 Task: Get directions from Francis Marion National Forest, South Carolina, United States to Montgomery, Alabama, United States  and reverse  starting point and destination and check the flight options
Action: Mouse moved to (1125, 34)
Screenshot: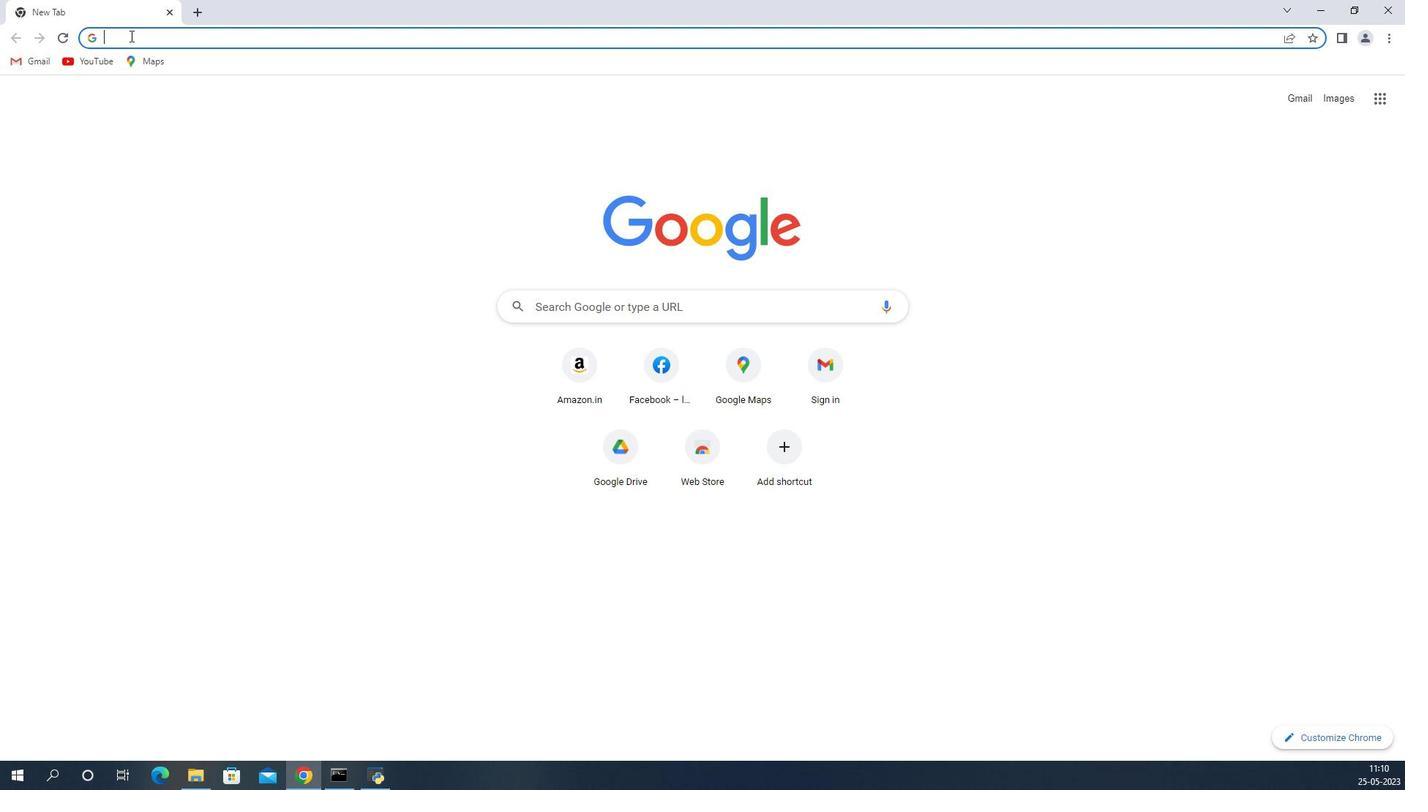 
Action: Mouse pressed left at (1125, 34)
Screenshot: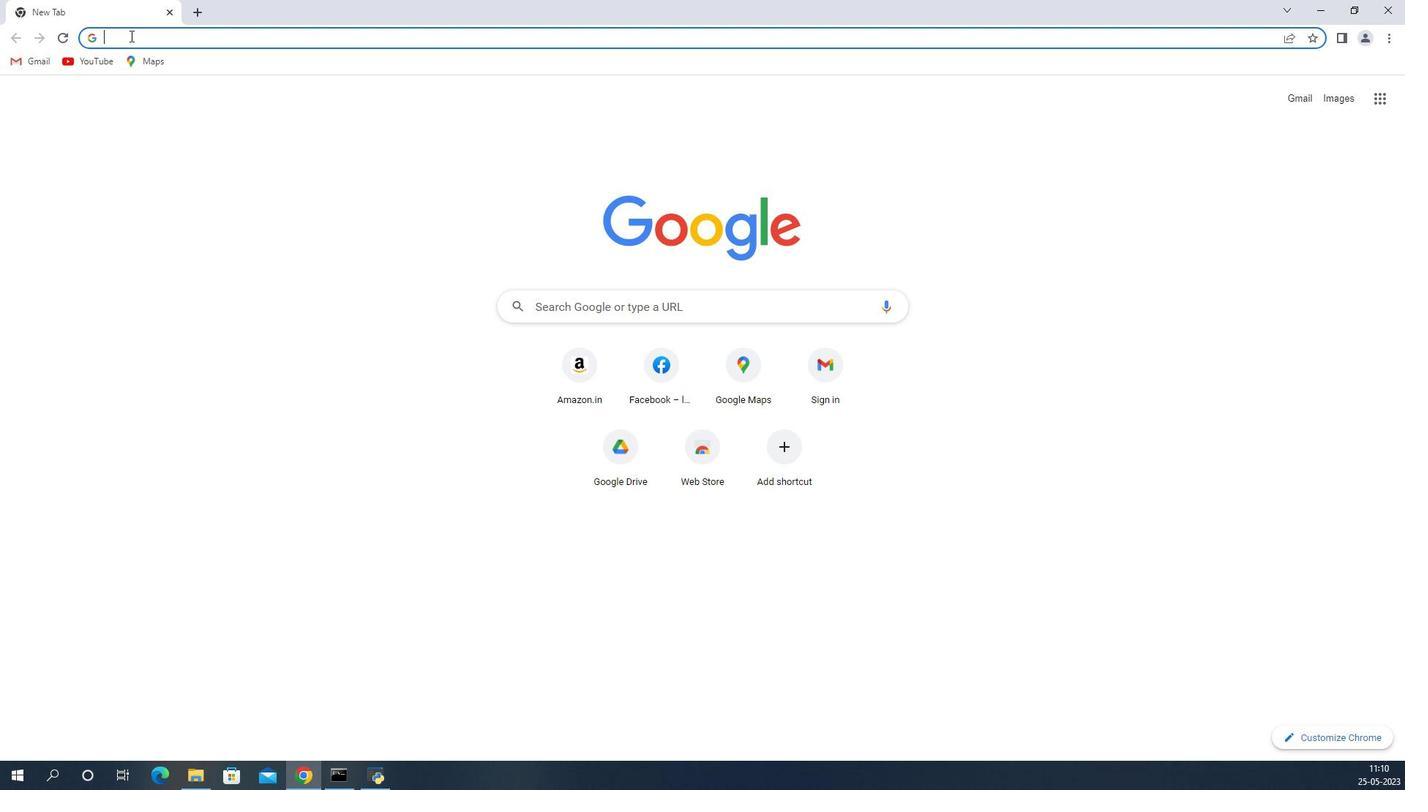 
Action: Mouse moved to (1126, 34)
Screenshot: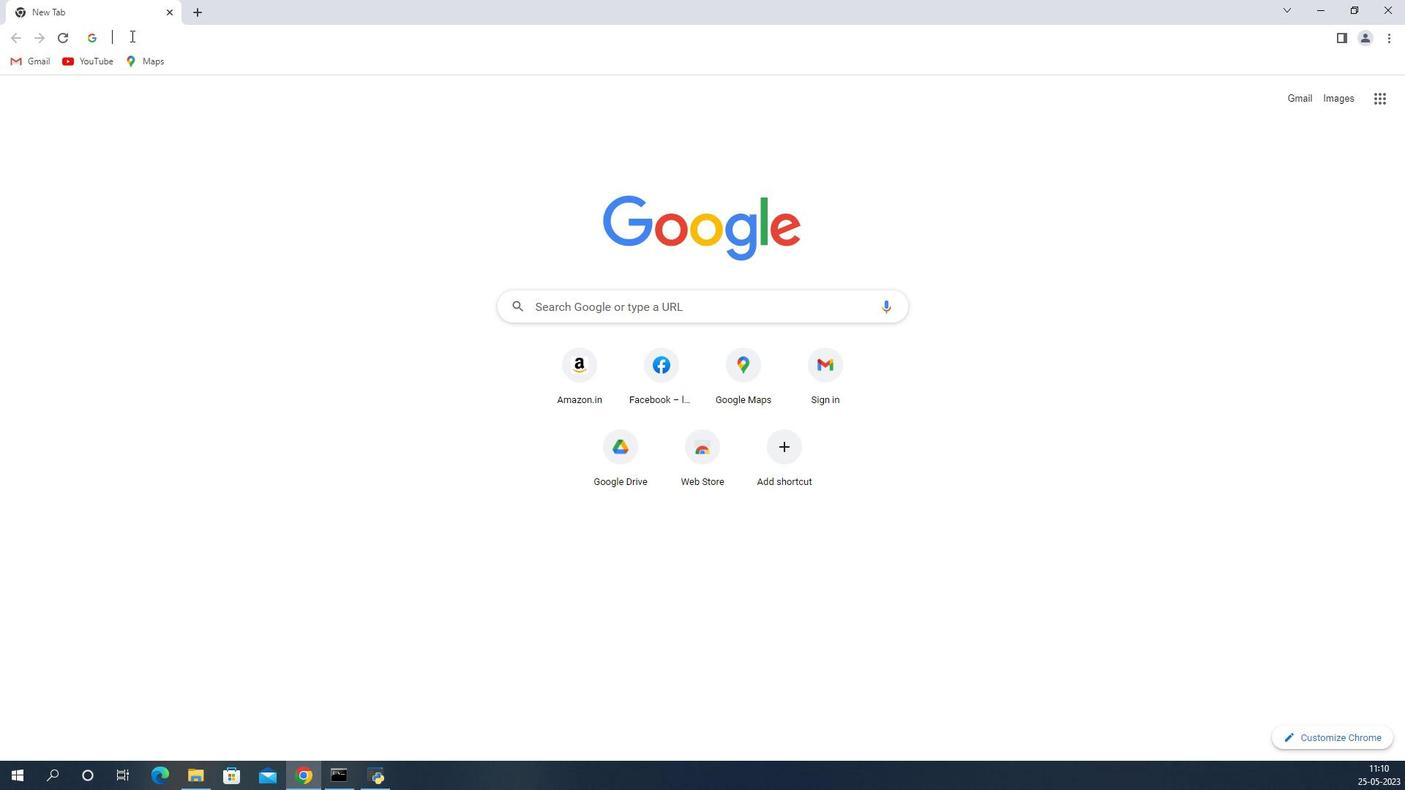 
Action: Key pressed <Key.shift>Google<Key.space><Key.shift>Maps<Key.enter>
Screenshot: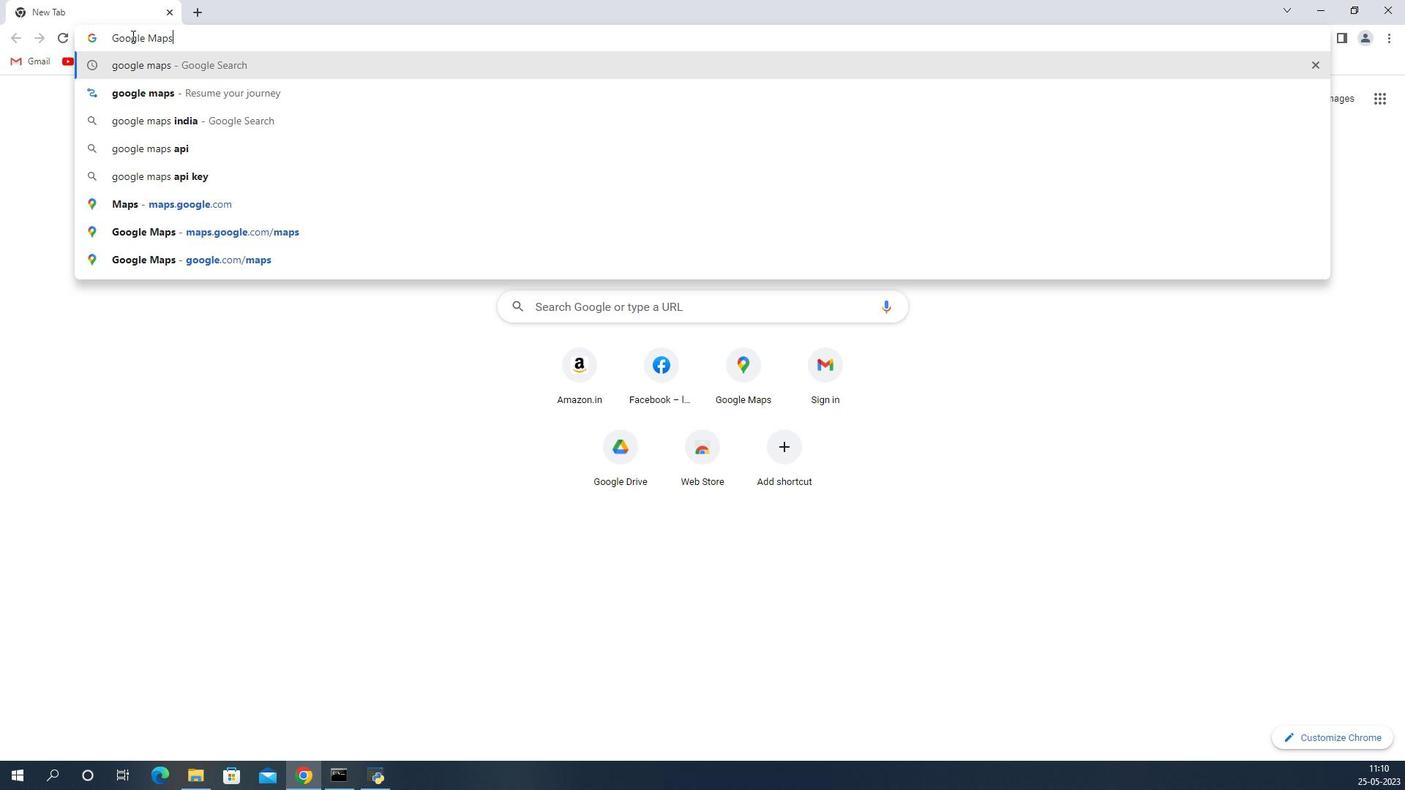 
Action: Mouse moved to (1214, 248)
Screenshot: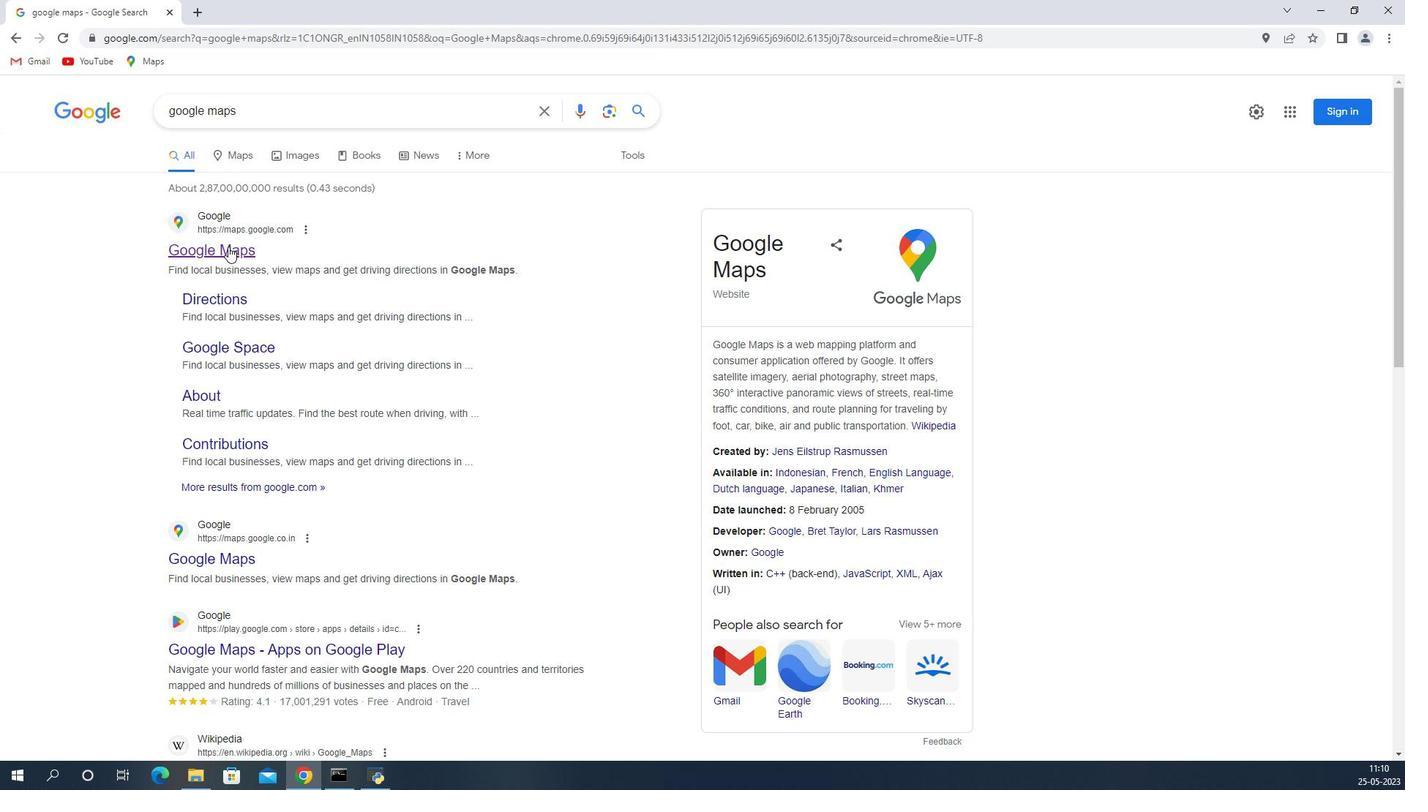 
Action: Mouse pressed left at (1214, 248)
Screenshot: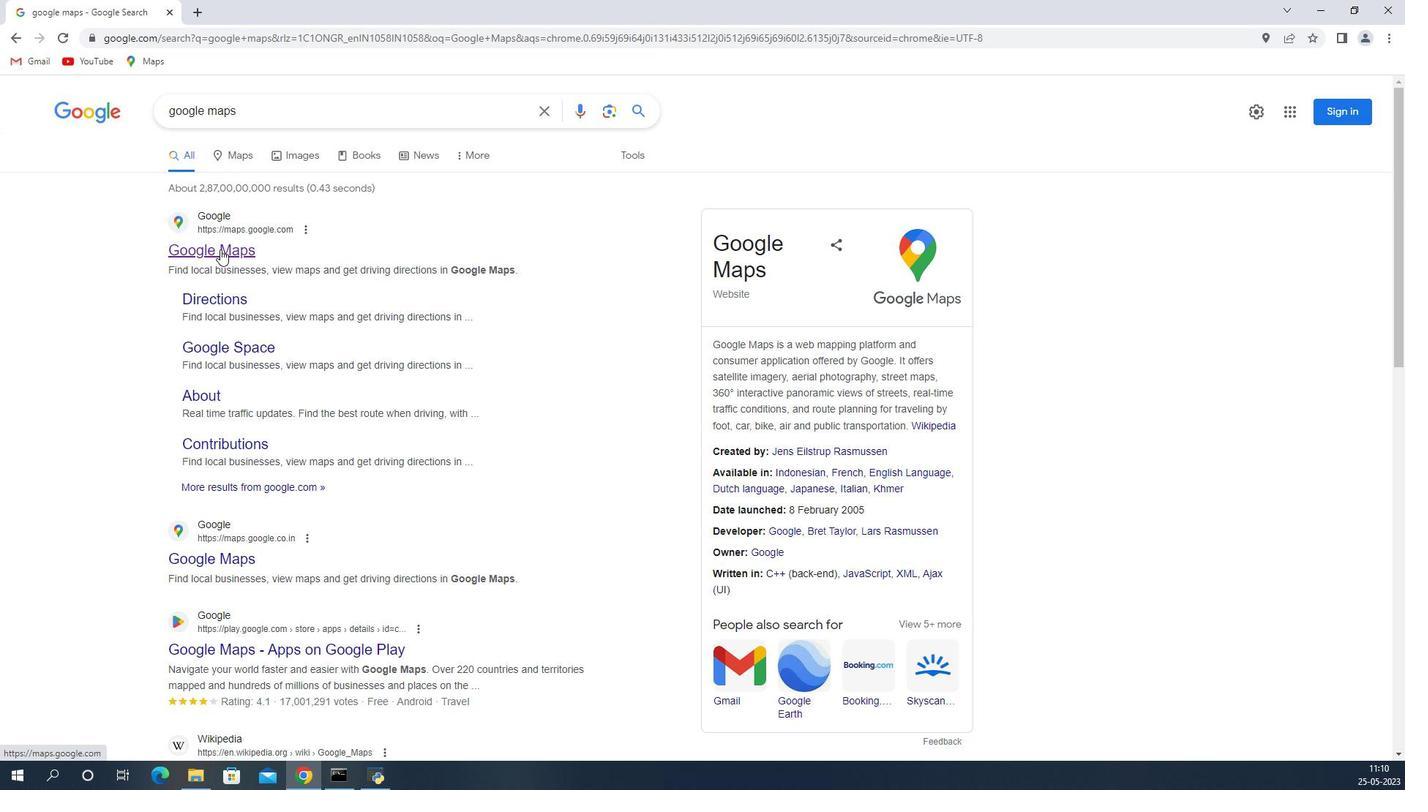 
Action: Mouse moved to (1128, 98)
Screenshot: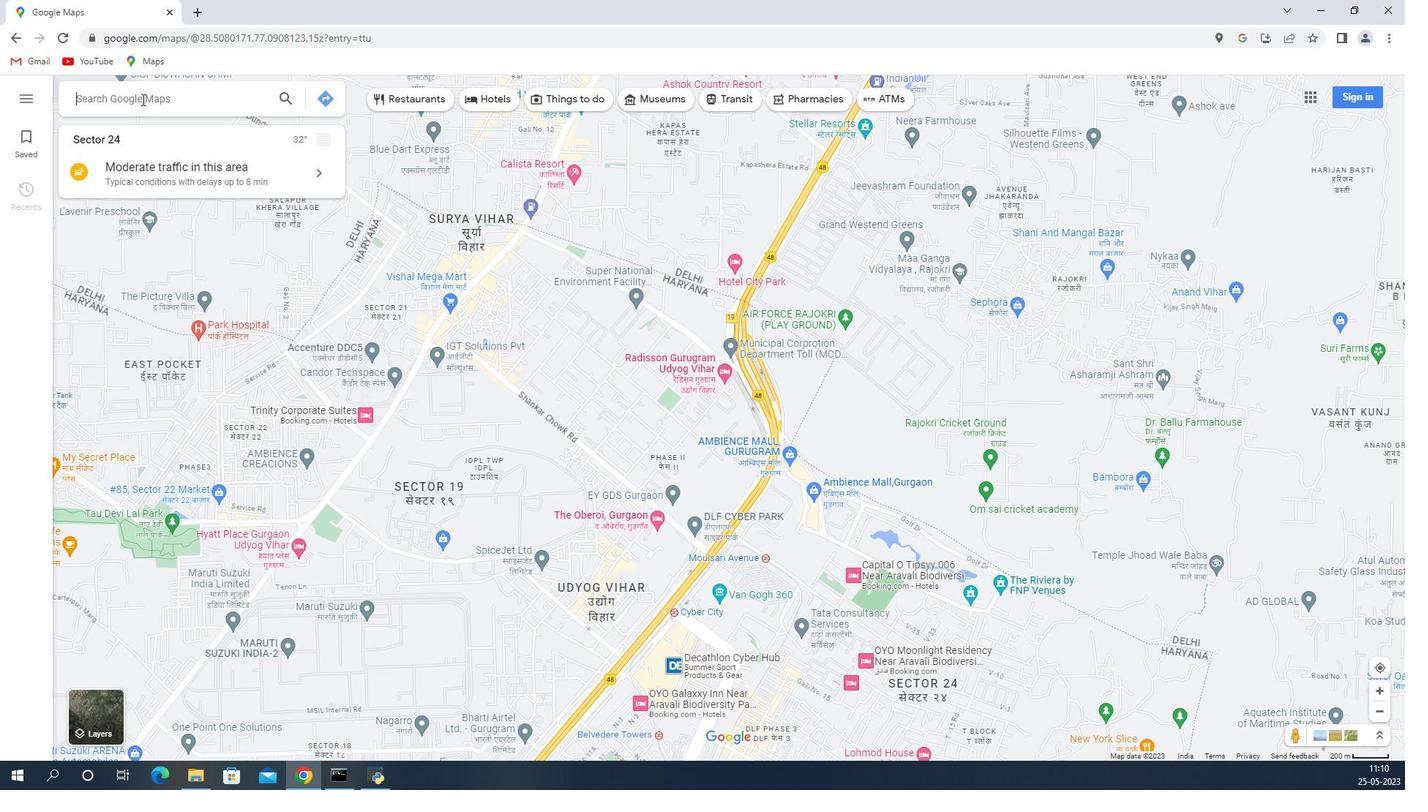
Action: Mouse pressed left at (1128, 98)
Screenshot: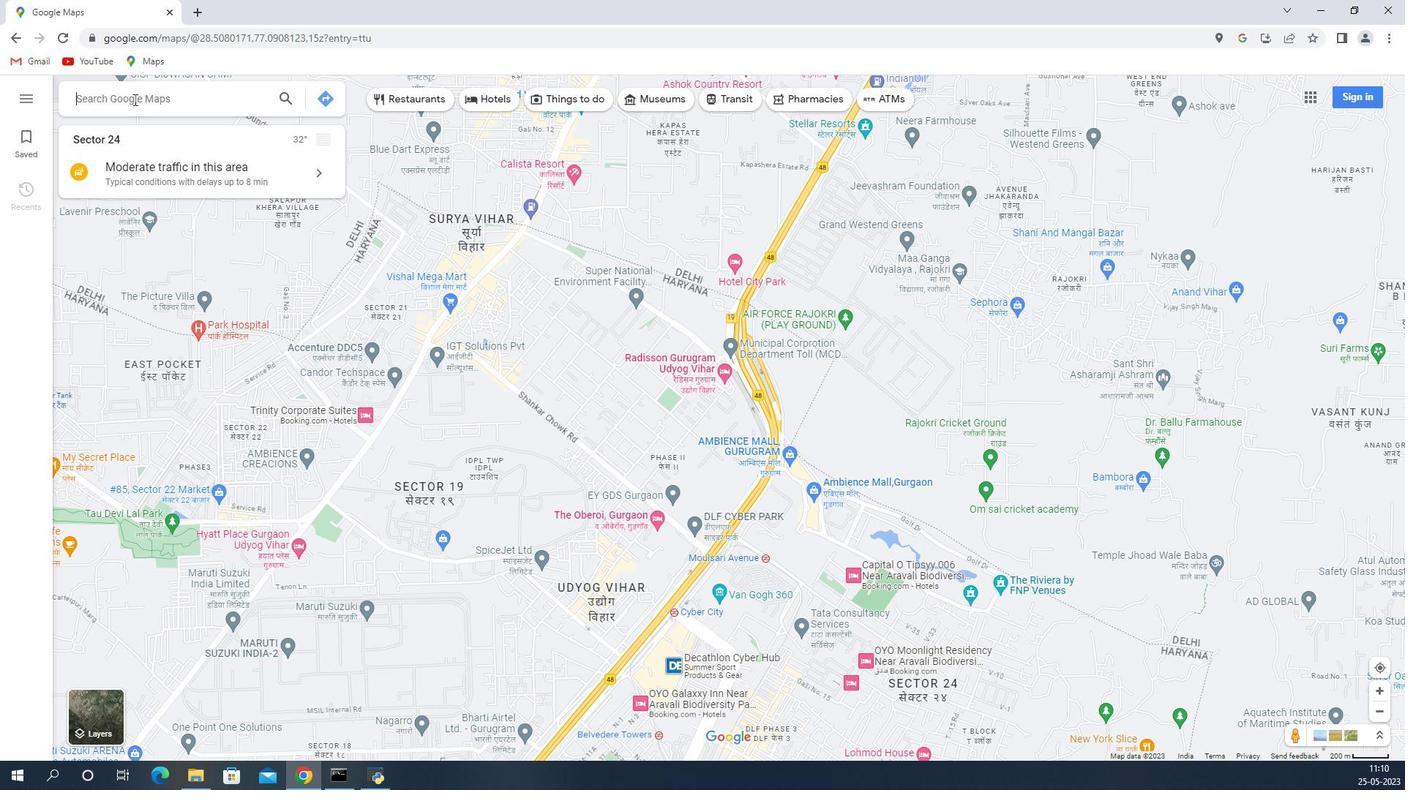 
Action: Mouse moved to (1128, 98)
Screenshot: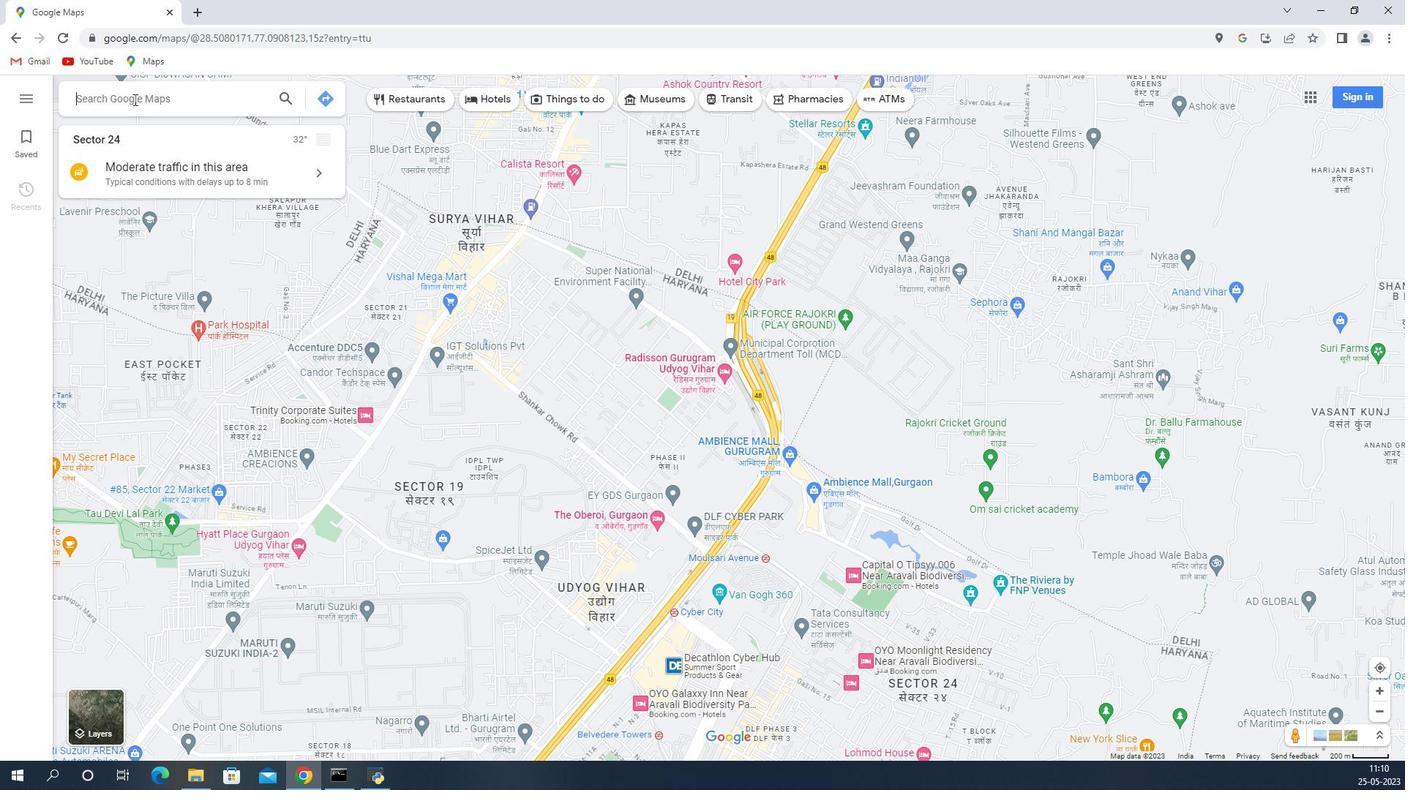 
Action: Key pressed <Key.shift>Montgomery<Key.space><Key.backspace>,<Key.shift>Alabama,<Key.shift>United<Key.space>states<Key.backspace><Key.backspace><Key.backspace><Key.backspace><Key.backspace><Key.backspace><Key.shift>States
Screenshot: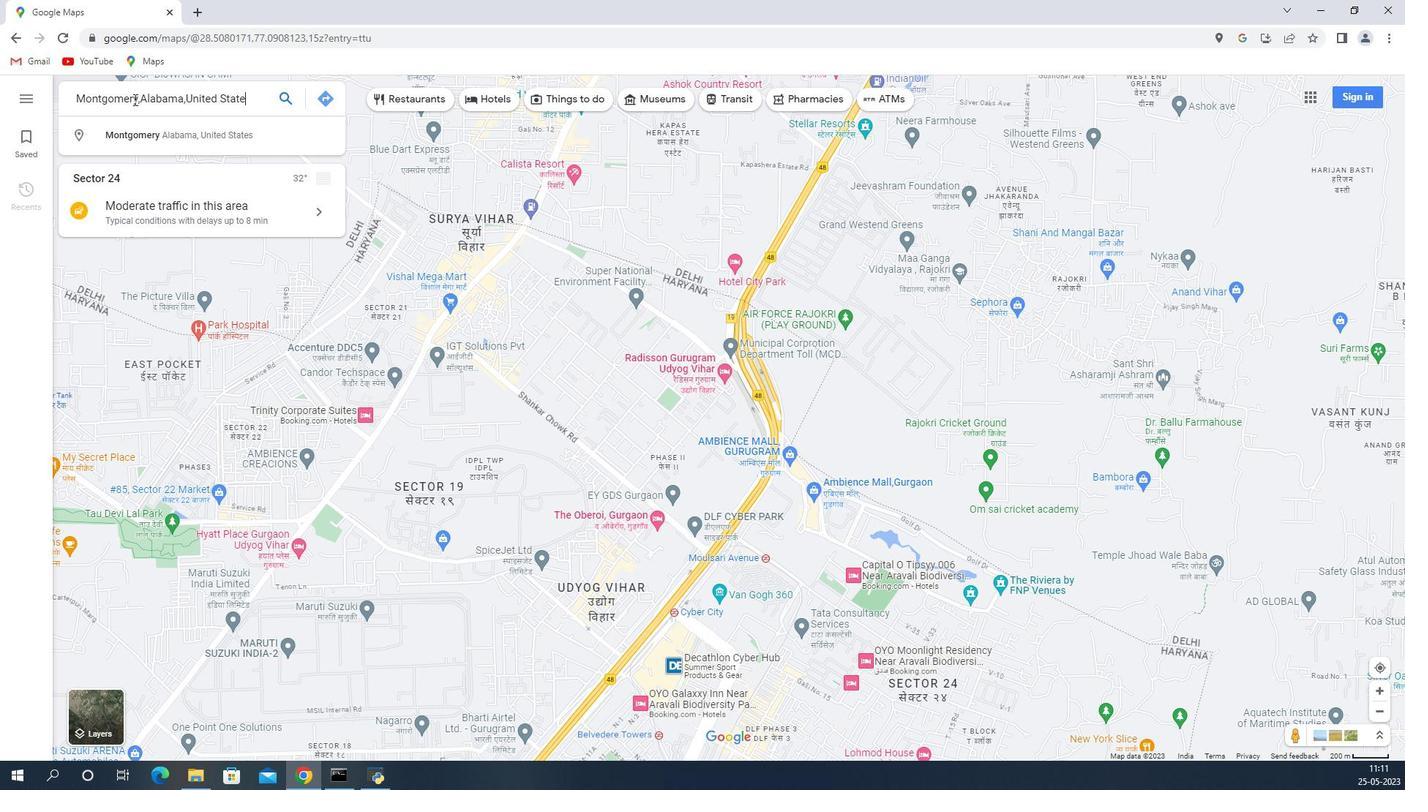 
Action: Mouse moved to (1279, 95)
Screenshot: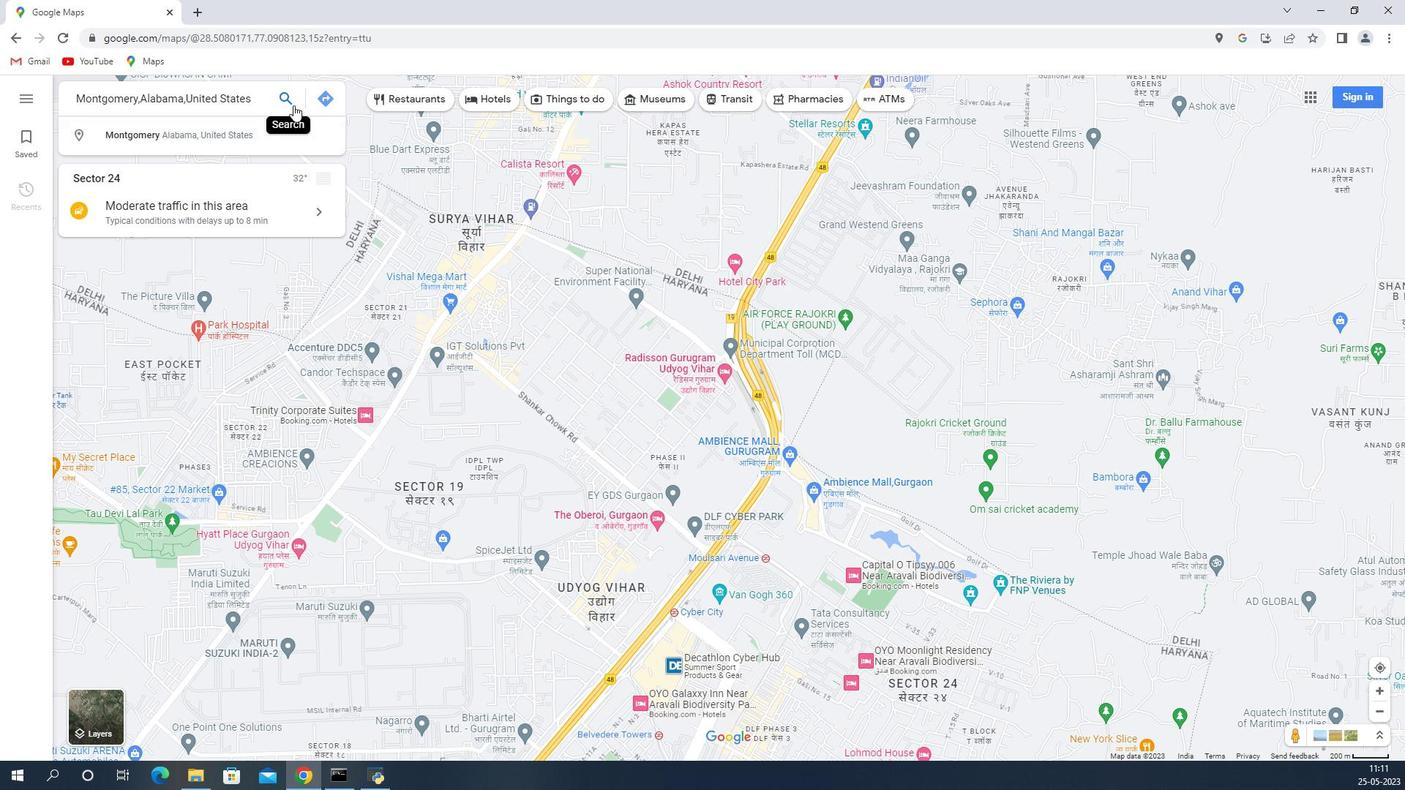 
Action: Mouse pressed left at (1279, 95)
Screenshot: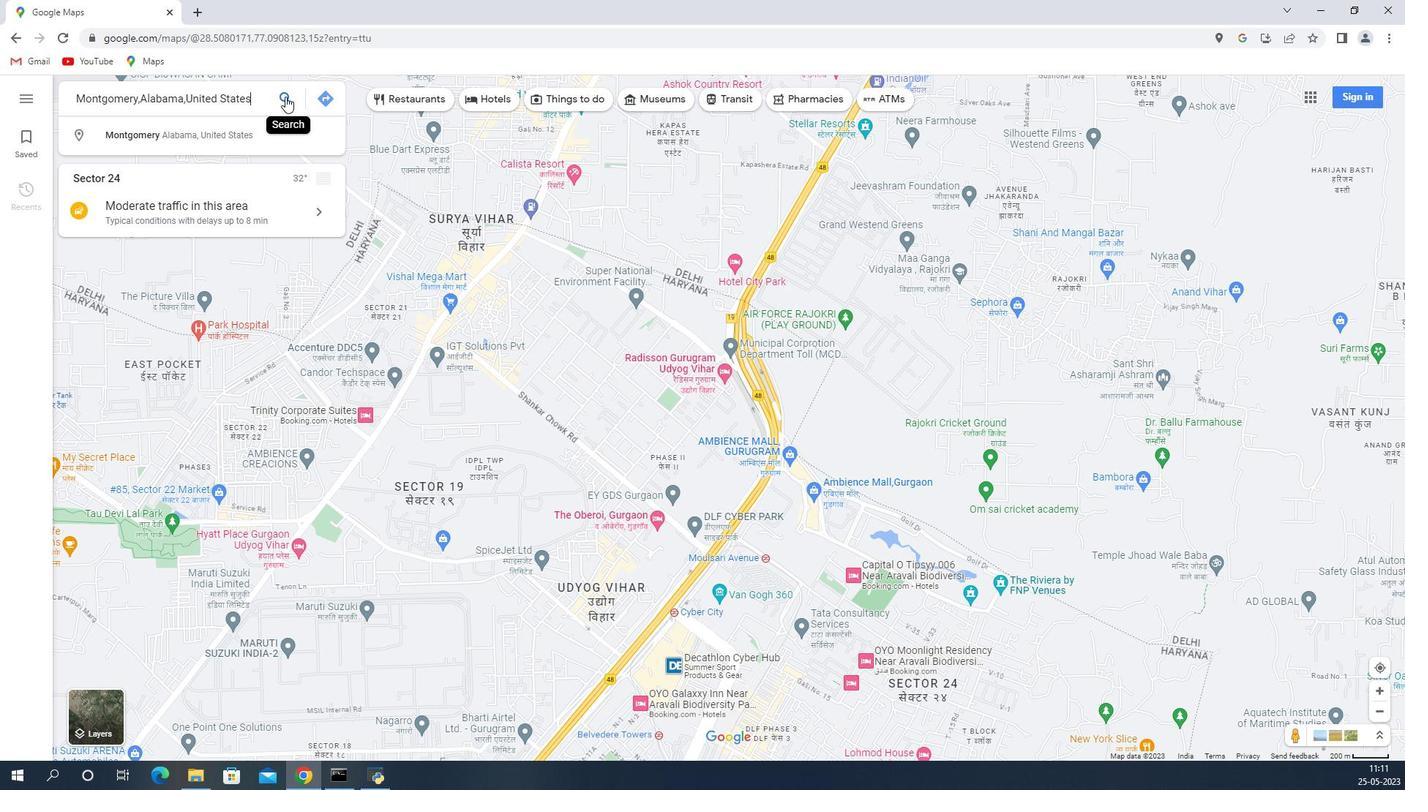 
Action: Mouse moved to (1088, 348)
Screenshot: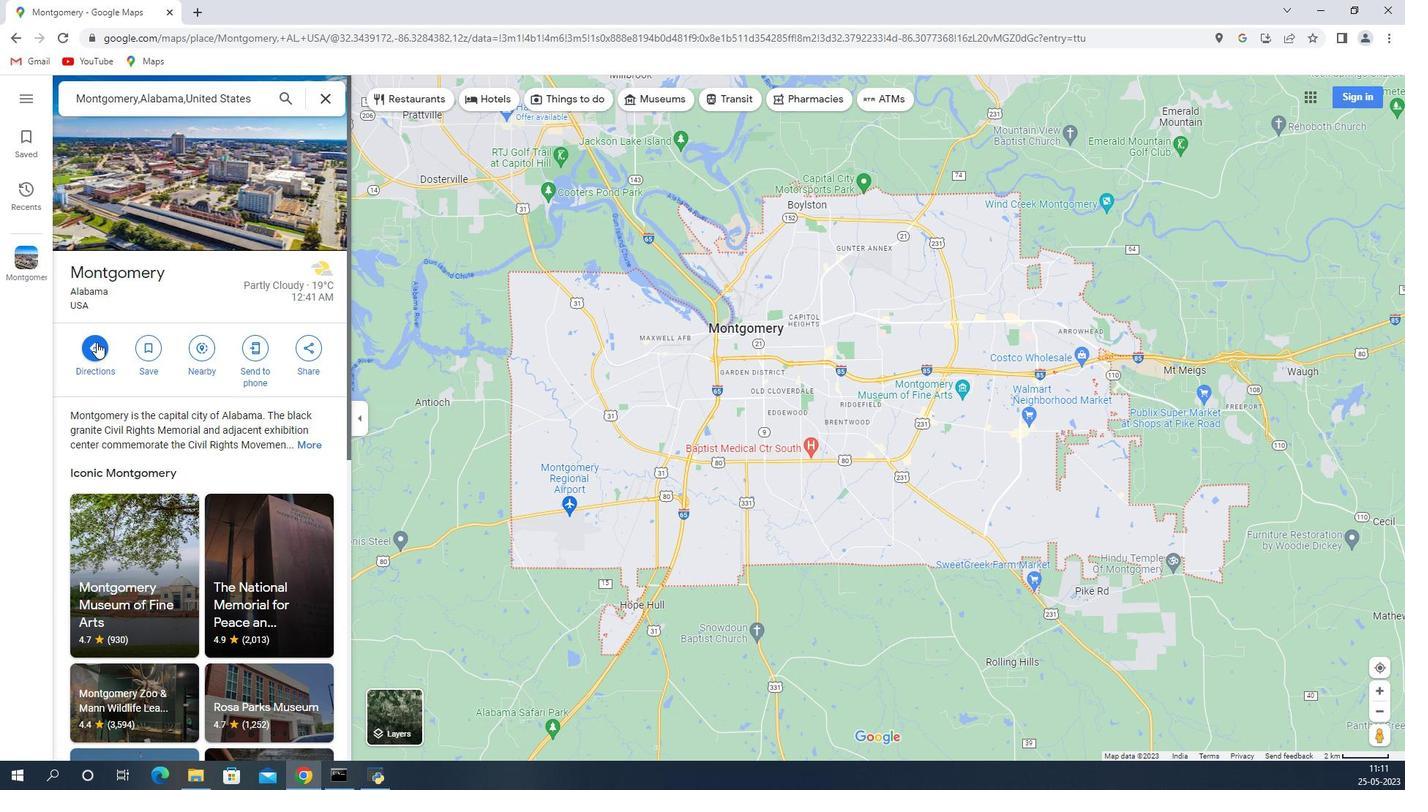 
Action: Mouse pressed left at (1088, 348)
Screenshot: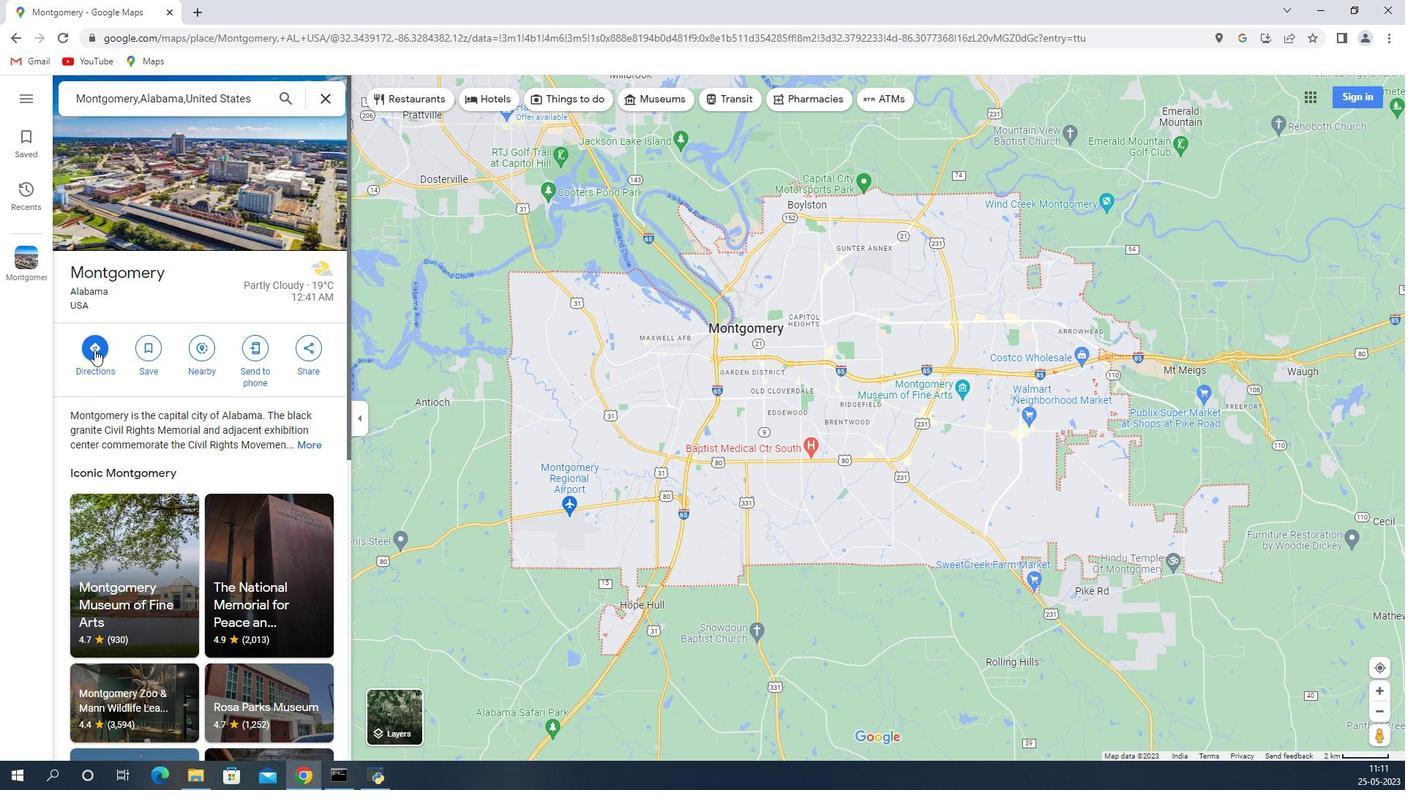
Action: Mouse moved to (1148, 144)
Screenshot: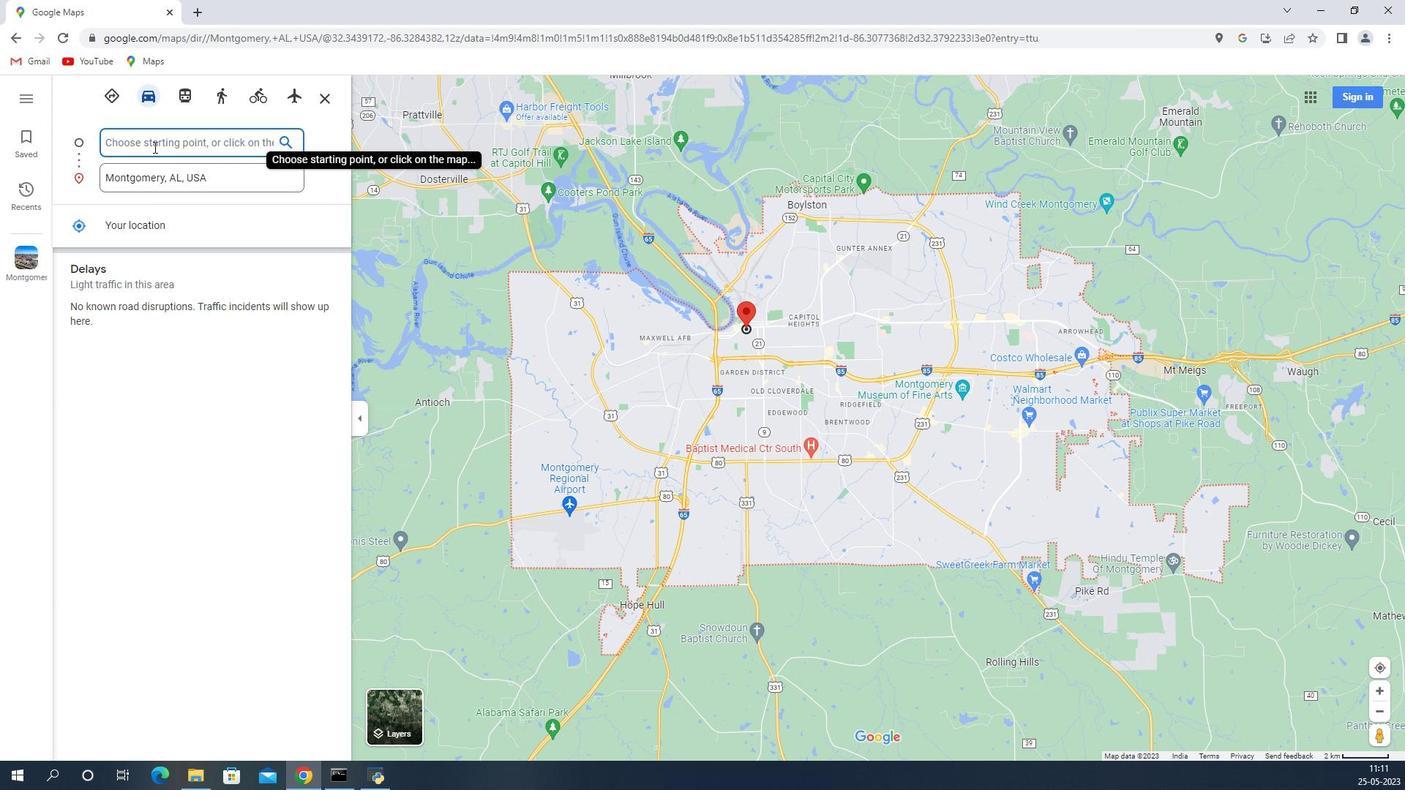 
Action: Mouse pressed left at (1148, 144)
Screenshot: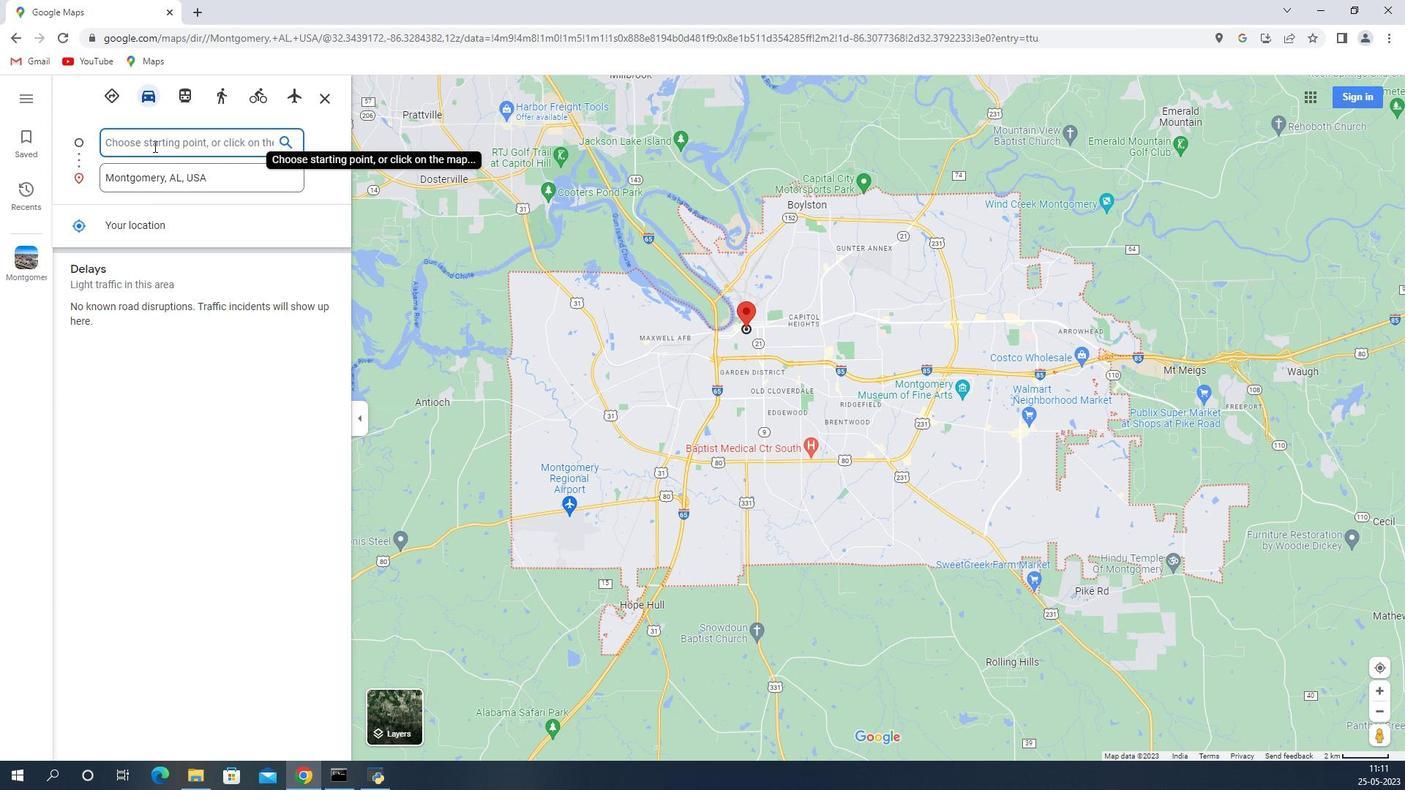 
Action: Key pressed <Key.shift>Francis<Key.space><Key.shift>Mariom<Key.backspace>n<Key.space><Key.shift>National<Key.space><Key.shift>Forest,<Key.shift>South<Key.space><Key.shift>Carolina,<Key.shift>United<Key.space><Key.shift>States
Screenshot: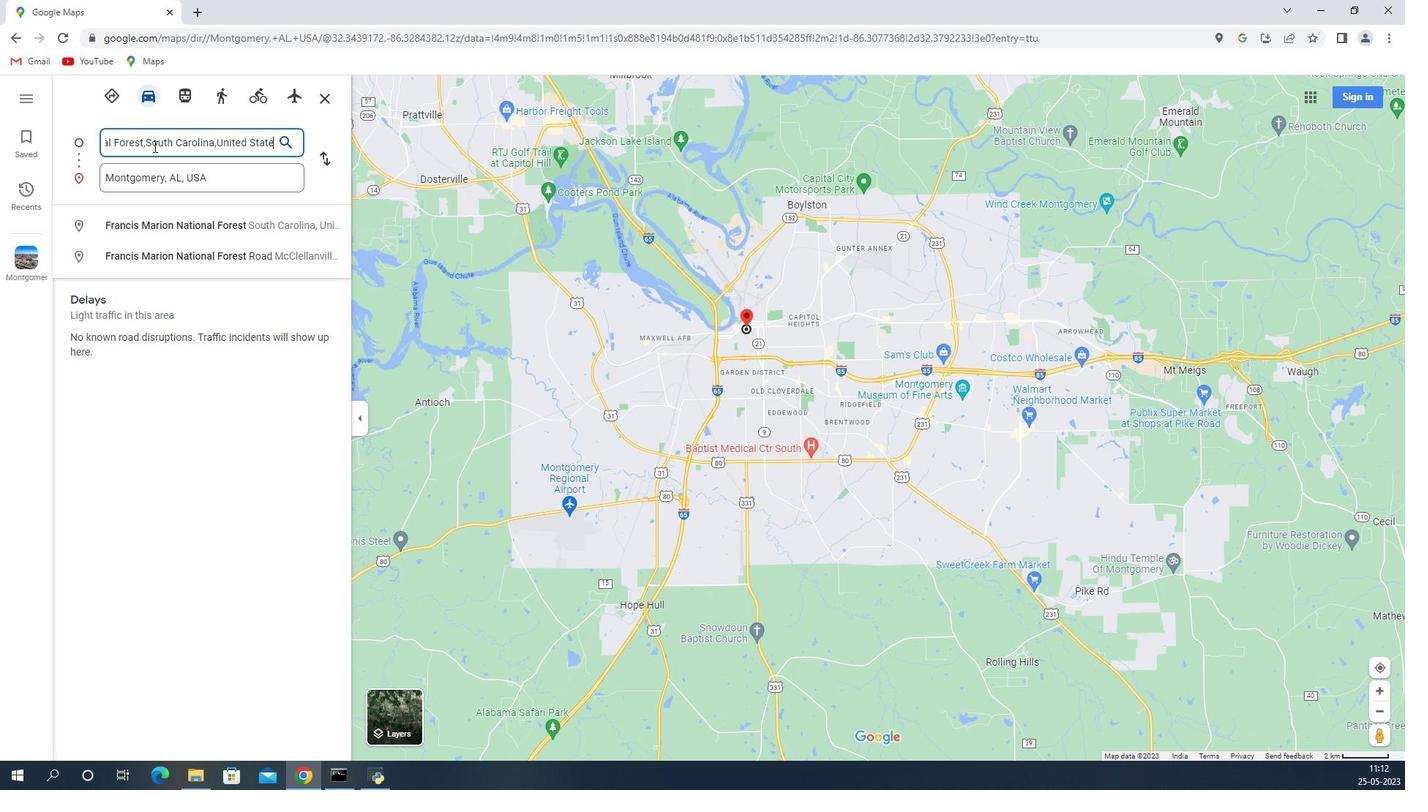 
Action: Mouse moved to (1281, 144)
Screenshot: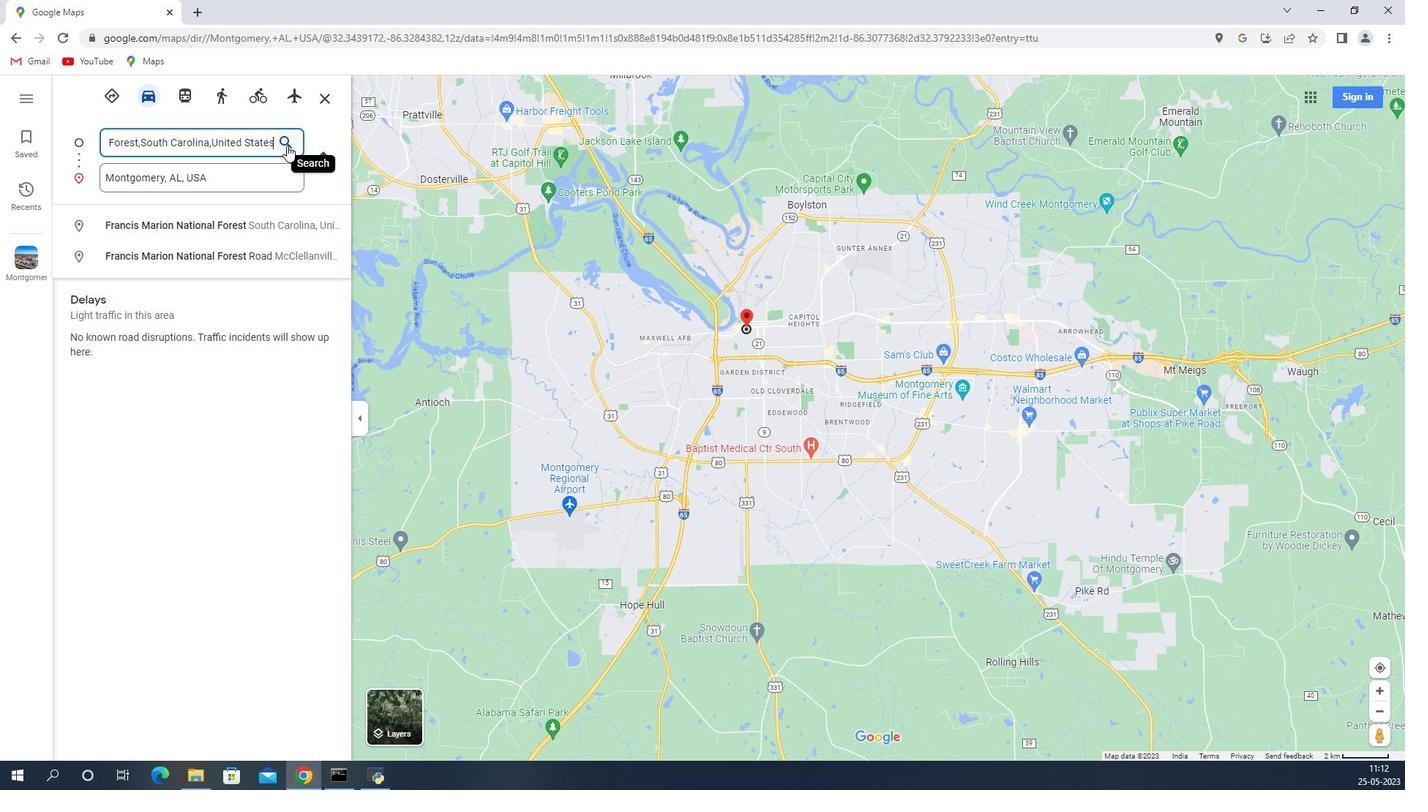 
Action: Mouse pressed left at (1281, 144)
Screenshot: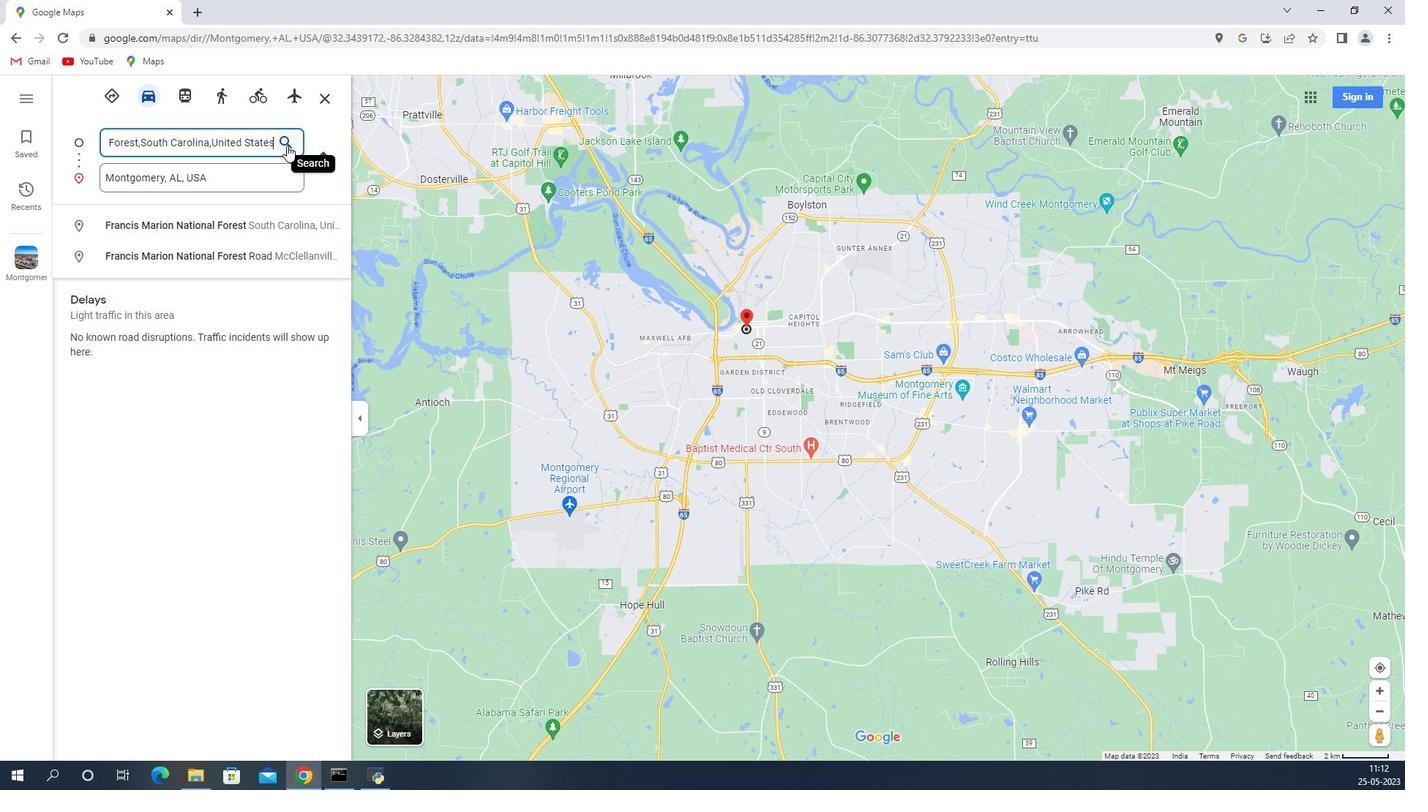 
Action: Mouse moved to (1319, 157)
Screenshot: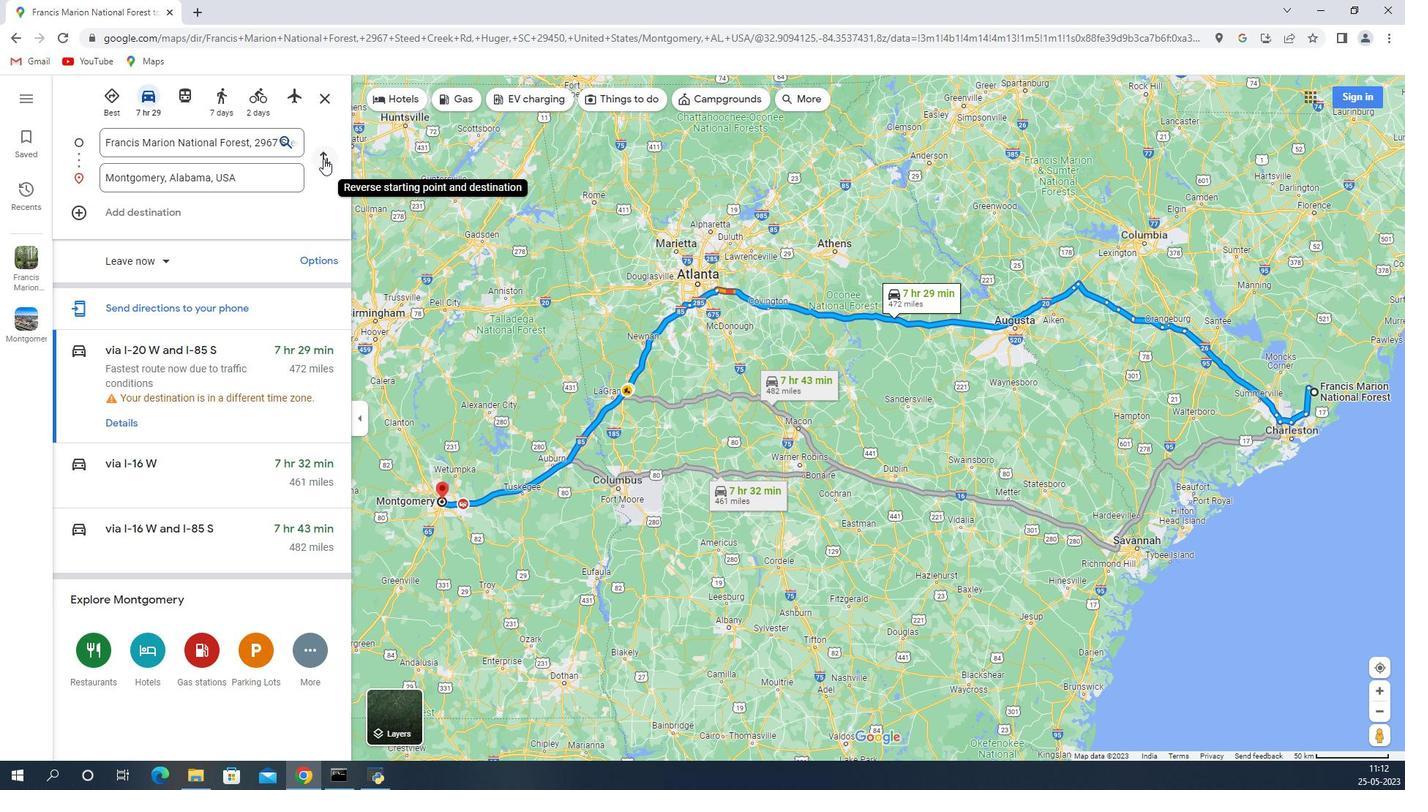 
Action: Mouse pressed left at (1319, 157)
Screenshot: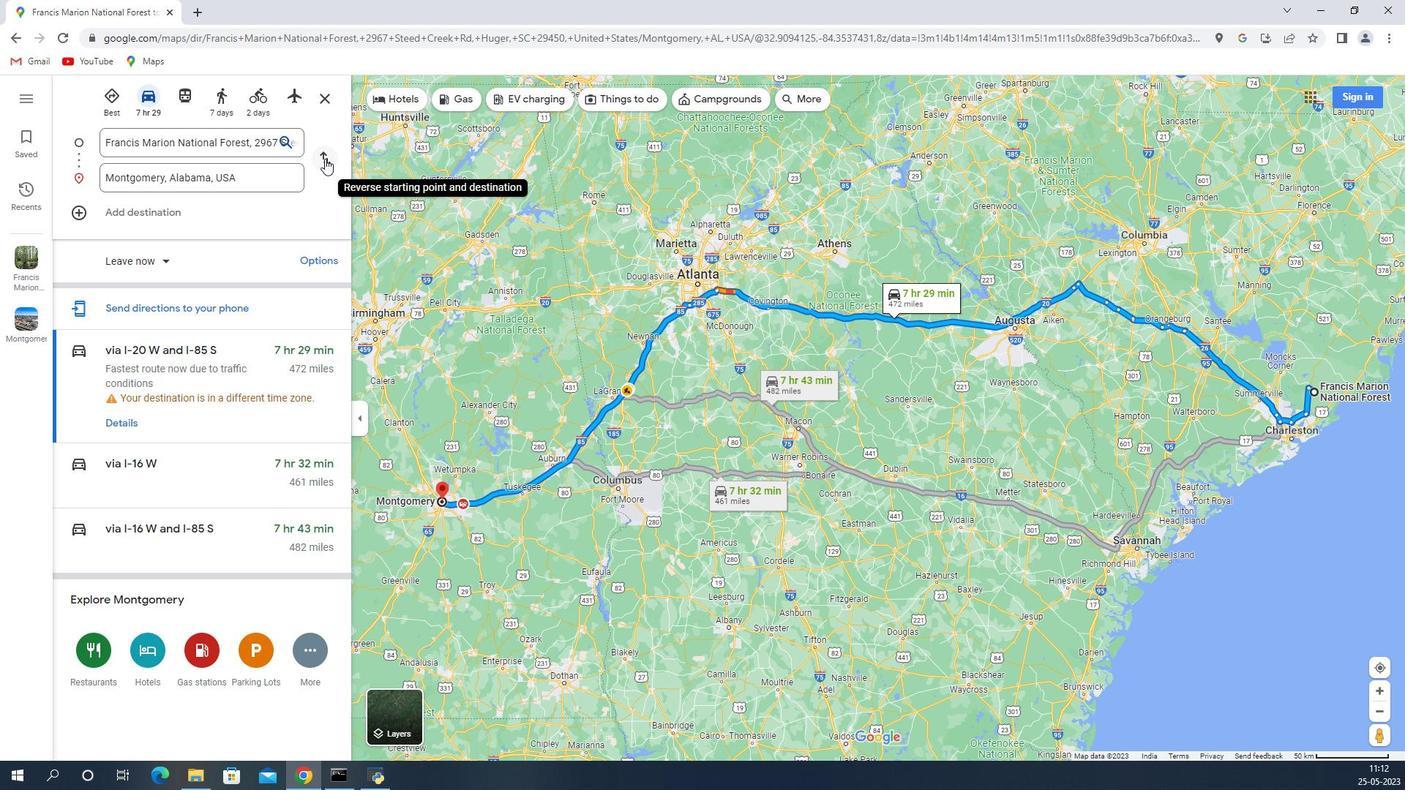 
Action: Mouse moved to (1290, 96)
Screenshot: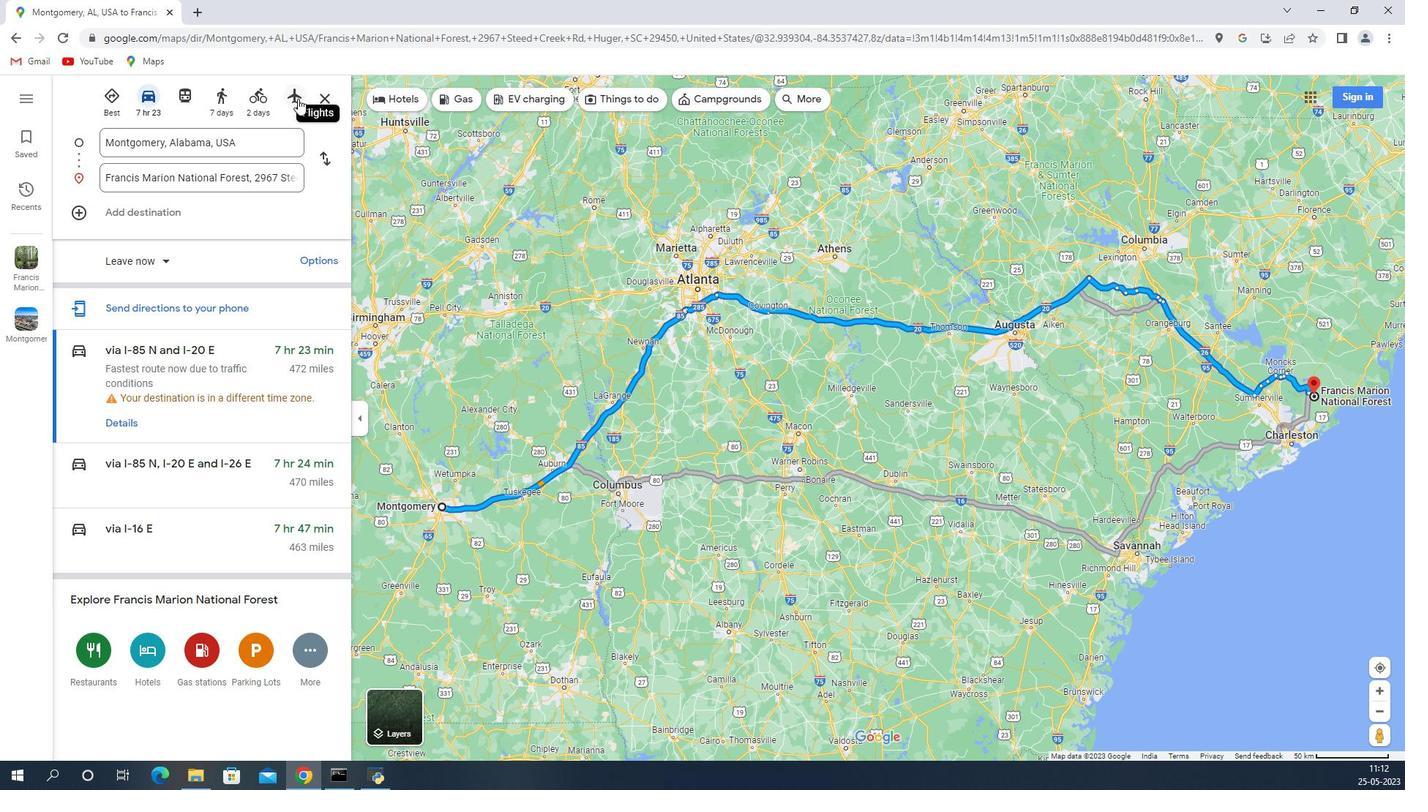 
Action: Mouse pressed left at (1290, 96)
Screenshot: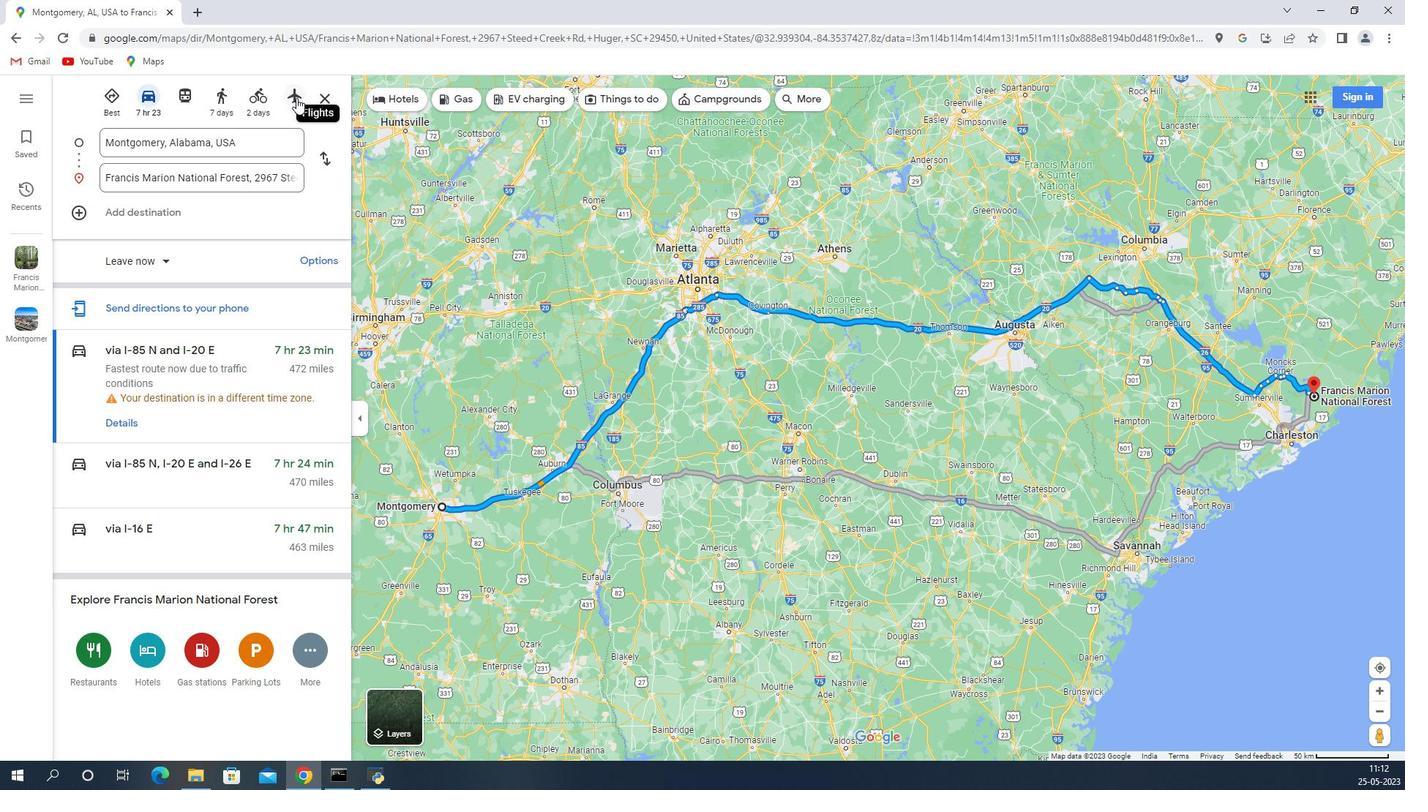 
Action: Mouse moved to (1287, 95)
Screenshot: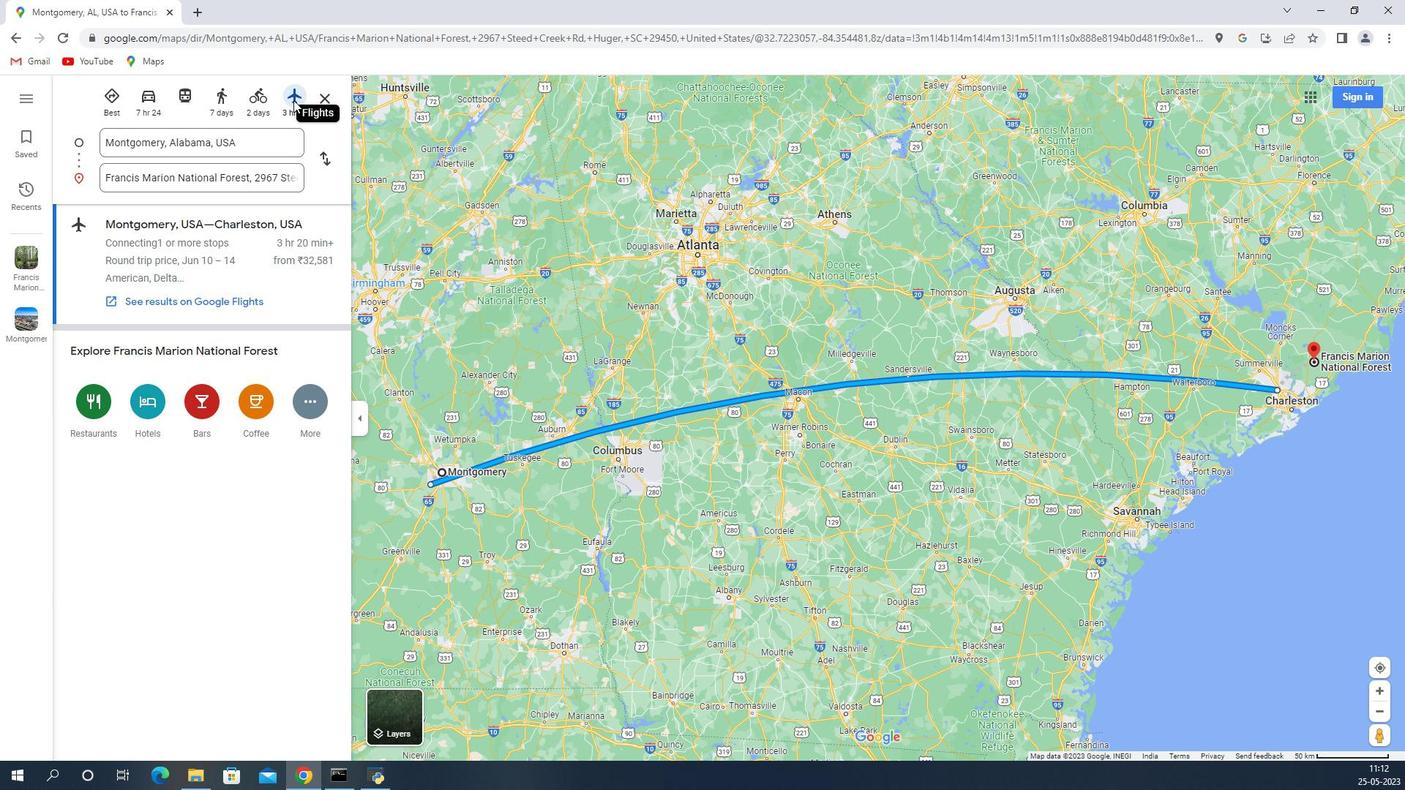 
Action: Mouse pressed left at (1287, 95)
Screenshot: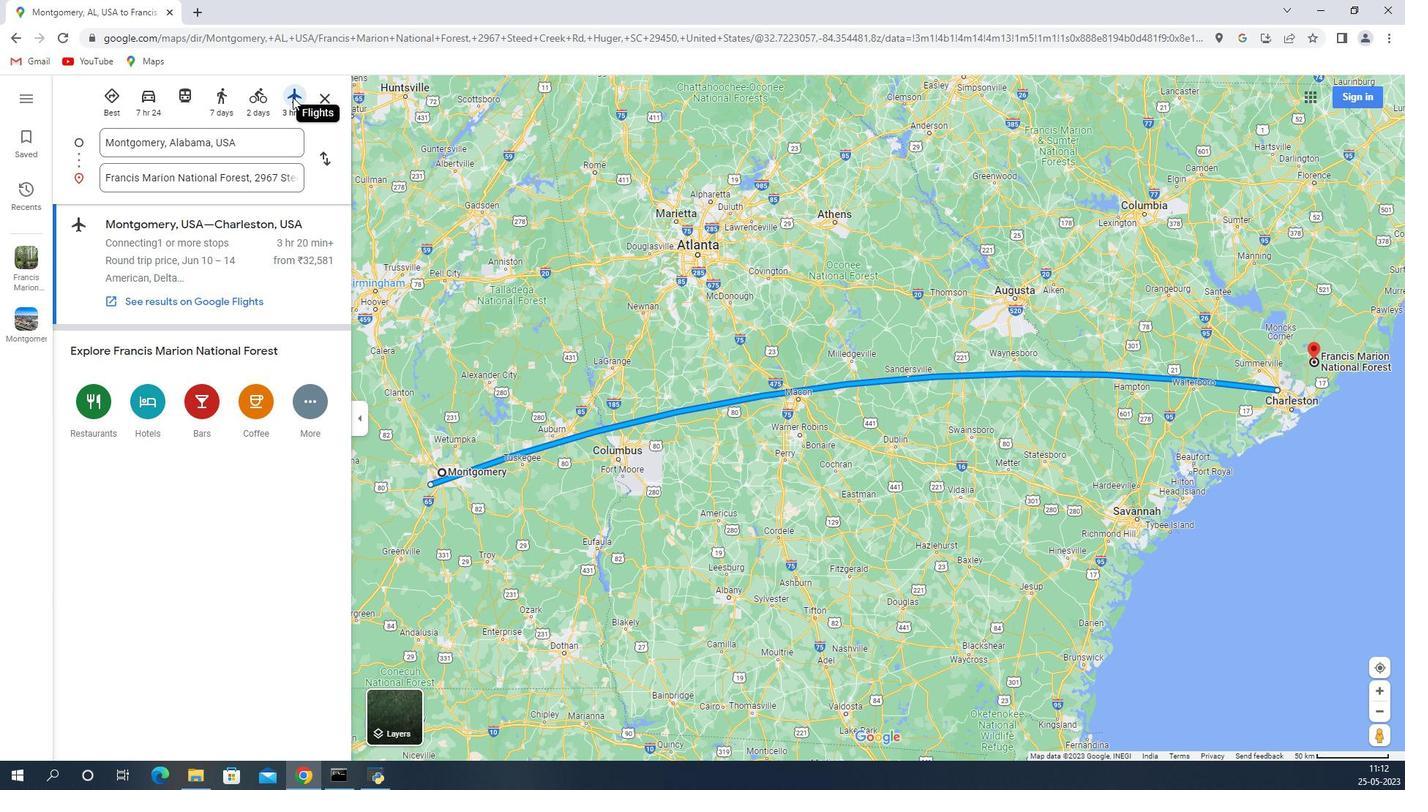 
Action: Mouse moved to (1288, 95)
Screenshot: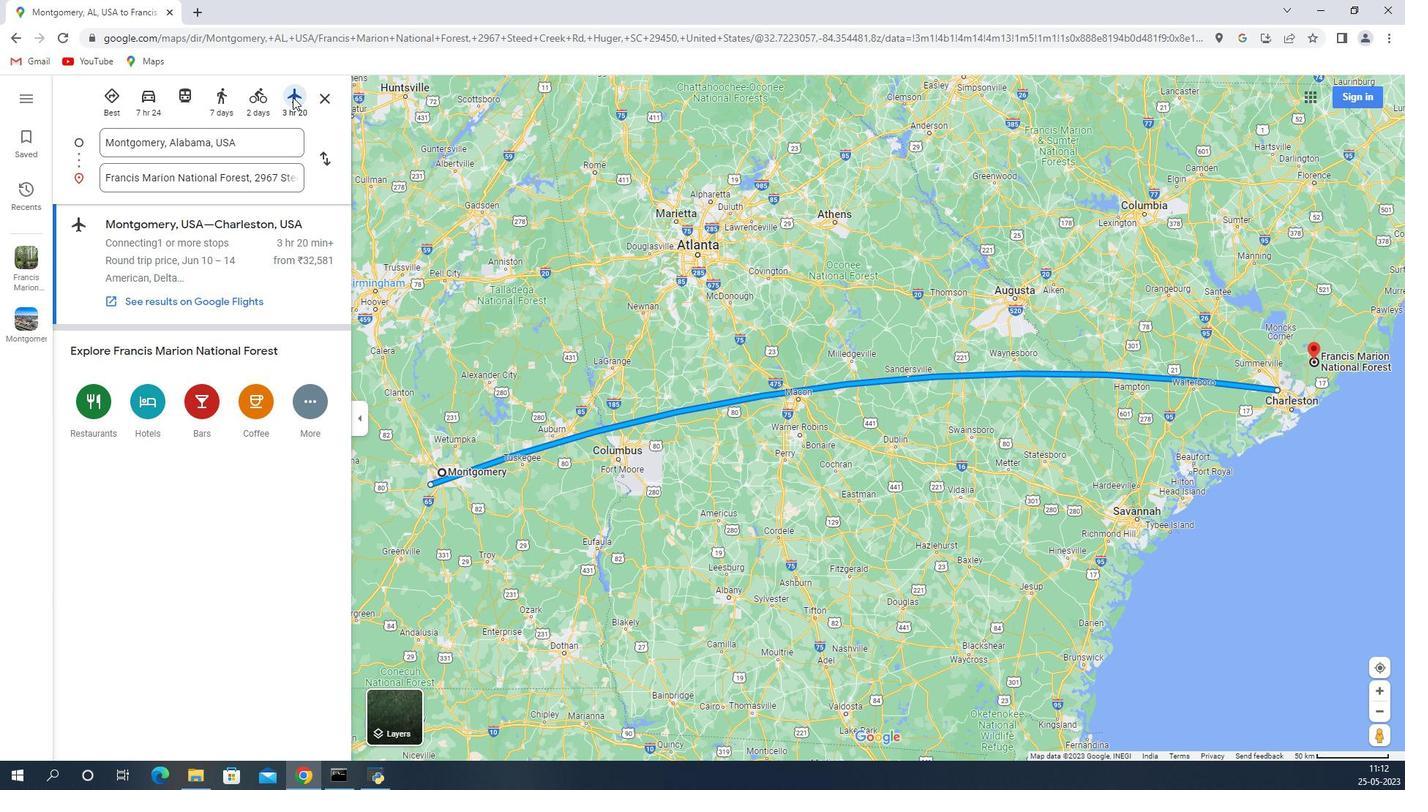 
